 Task: Create a rule when a start date between 1 and 7 working days from now is set on a card by anyone except me.
Action: Mouse pressed left at (483, 412)
Screenshot: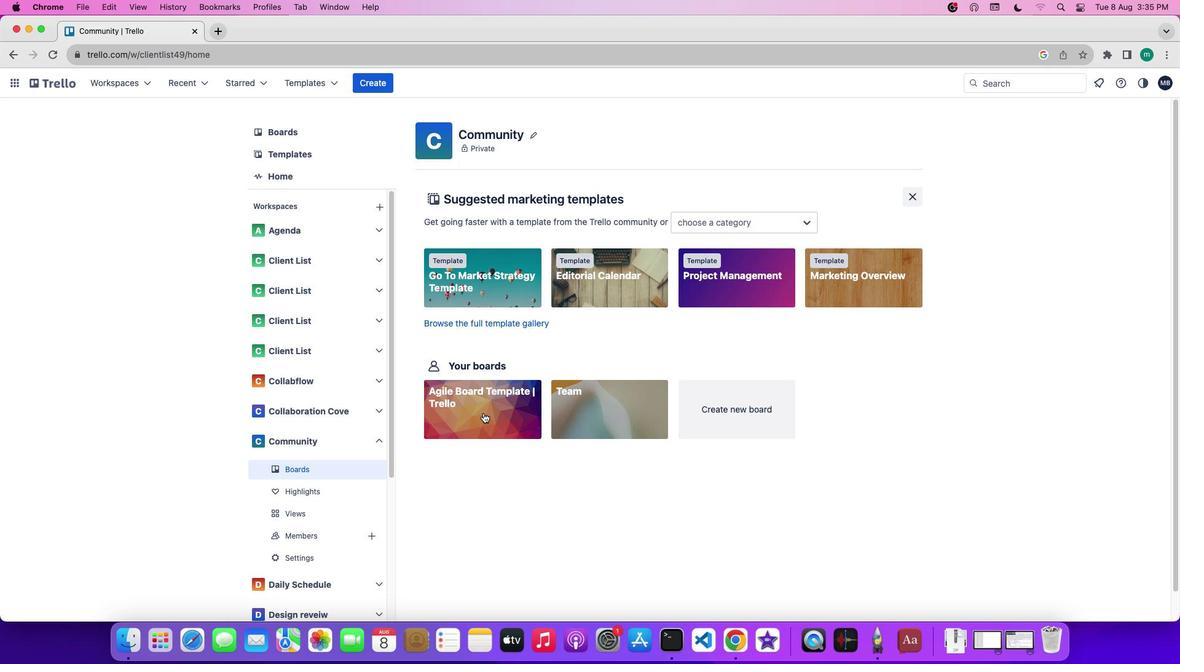 
Action: Mouse moved to (1128, 281)
Screenshot: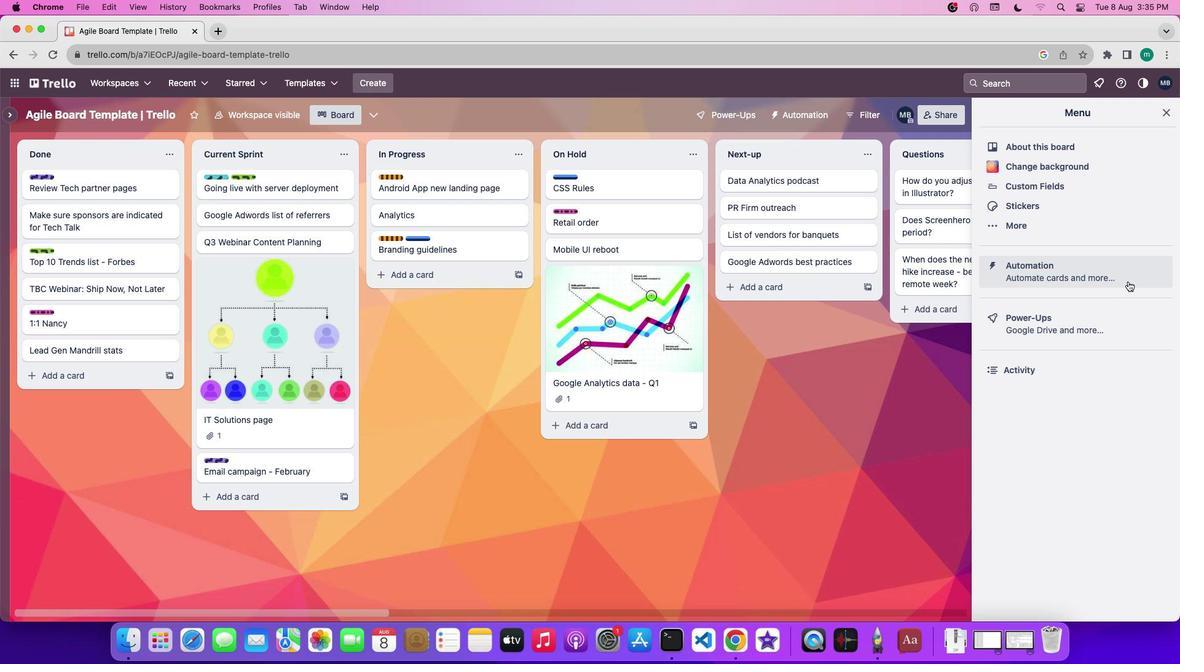 
Action: Mouse pressed left at (1128, 281)
Screenshot: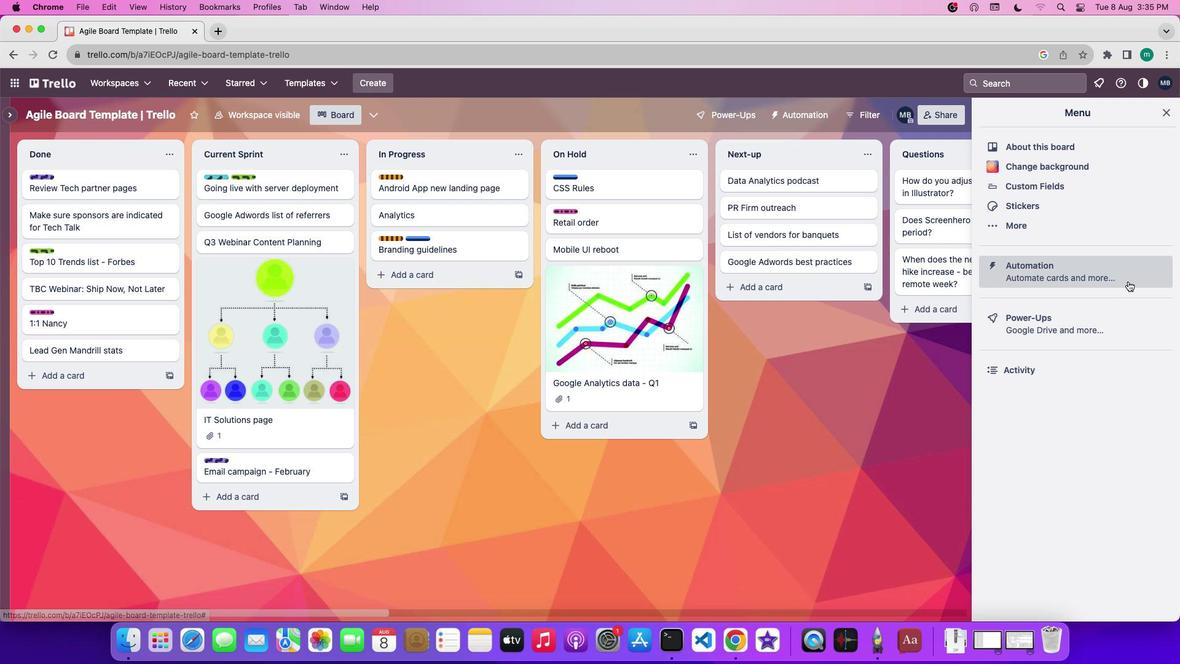 
Action: Mouse moved to (108, 221)
Screenshot: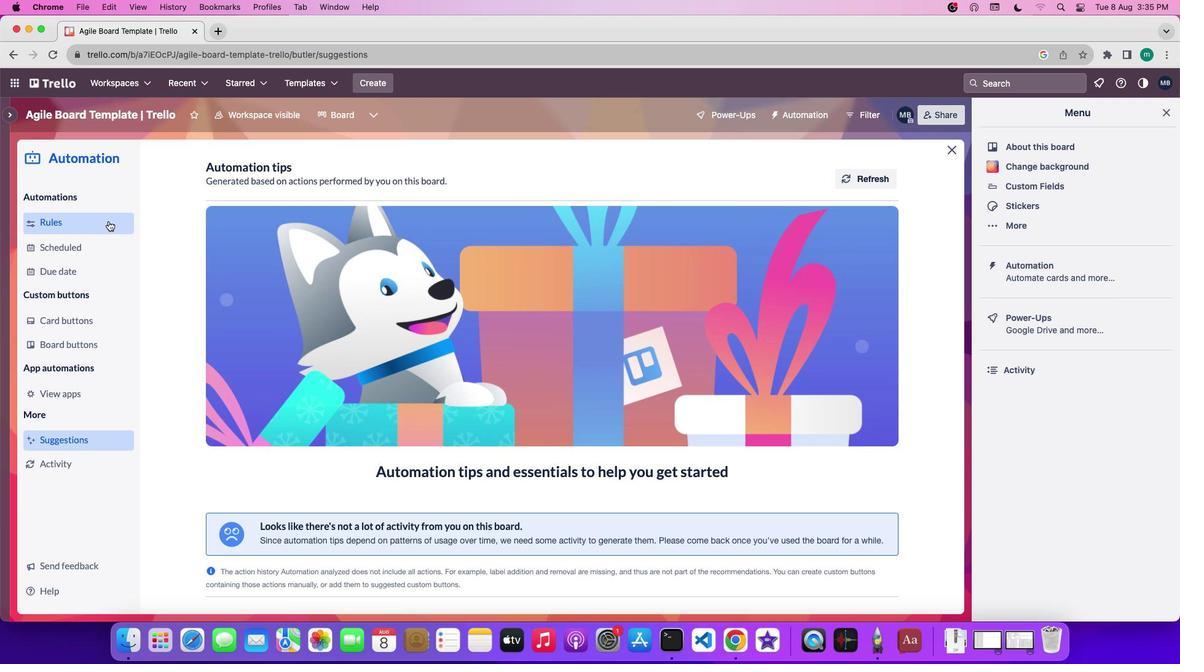 
Action: Mouse pressed left at (108, 221)
Screenshot: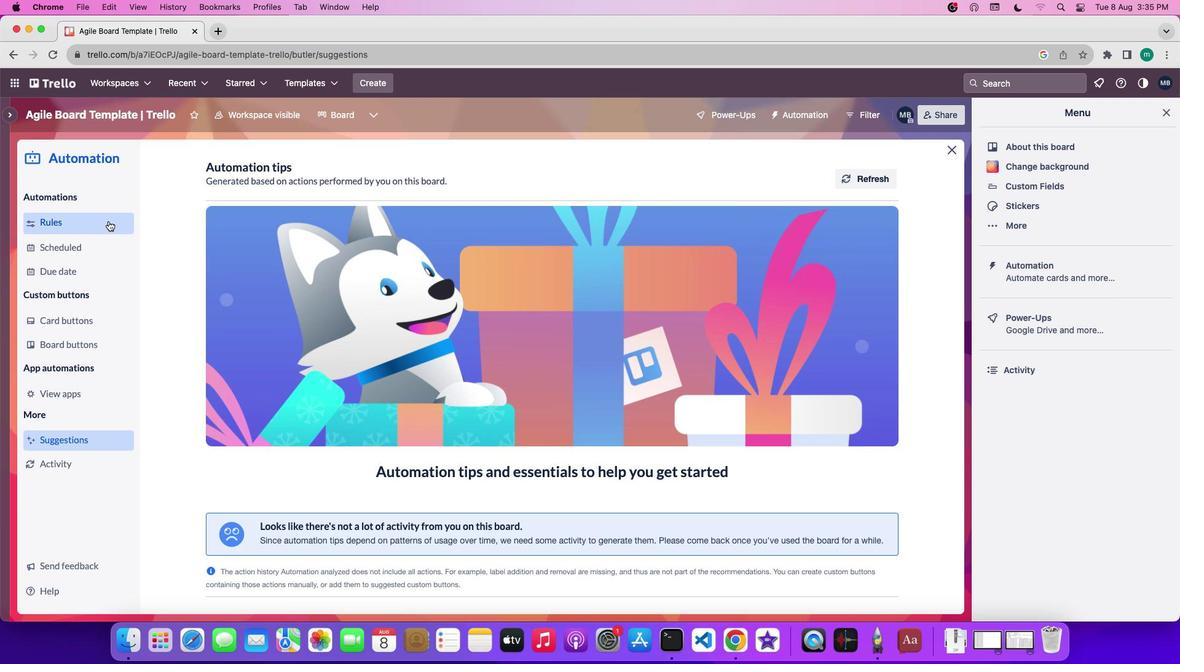 
Action: Mouse moved to (808, 167)
Screenshot: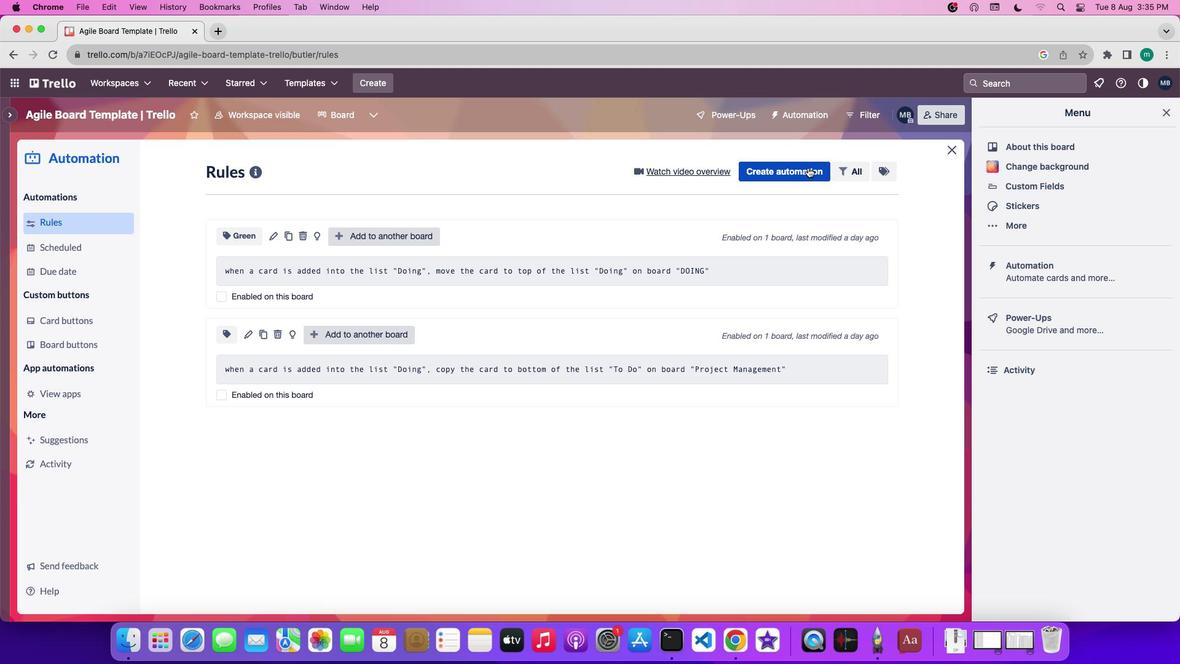 
Action: Mouse pressed left at (808, 167)
Screenshot: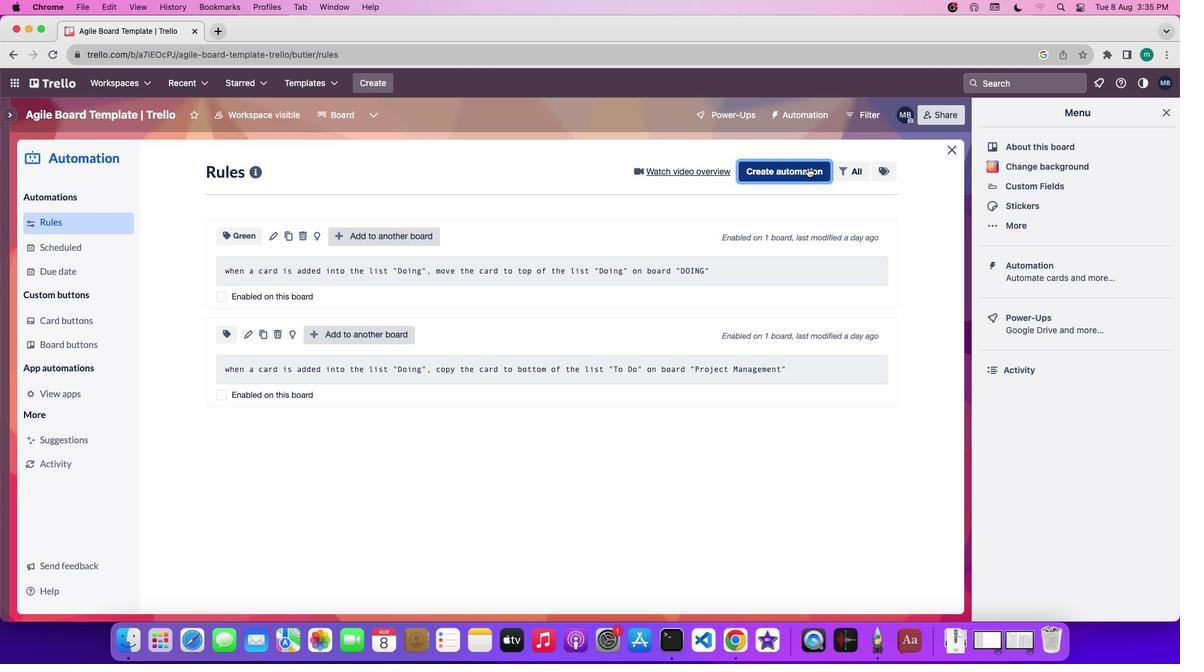 
Action: Mouse moved to (597, 371)
Screenshot: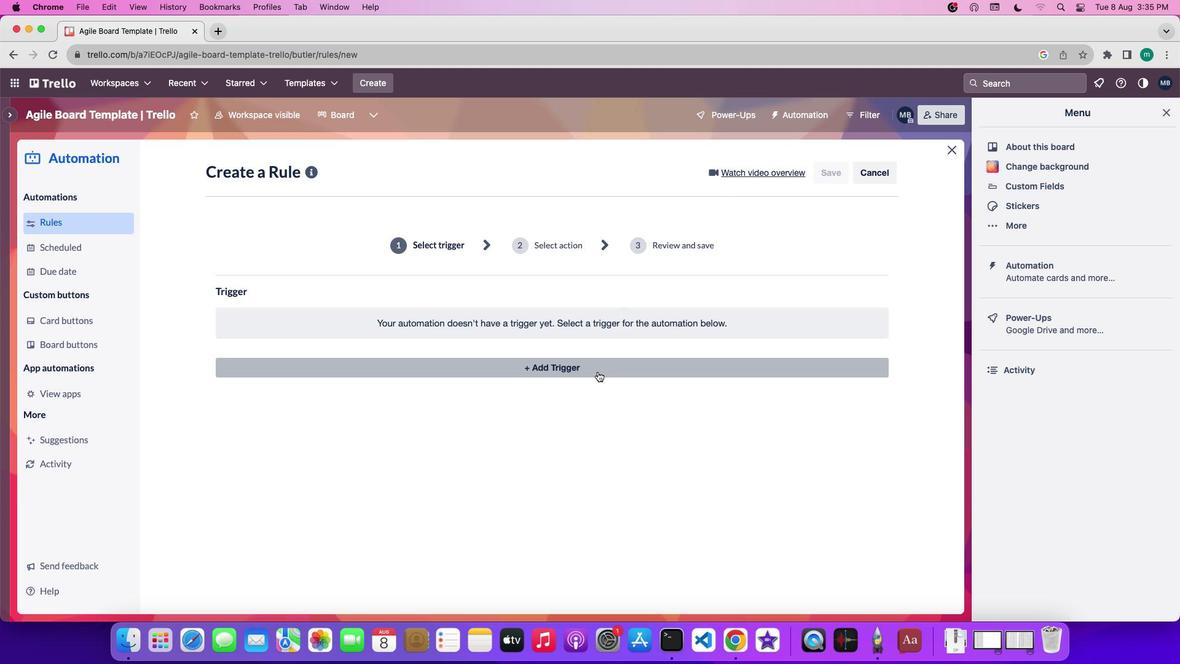 
Action: Mouse pressed left at (597, 371)
Screenshot: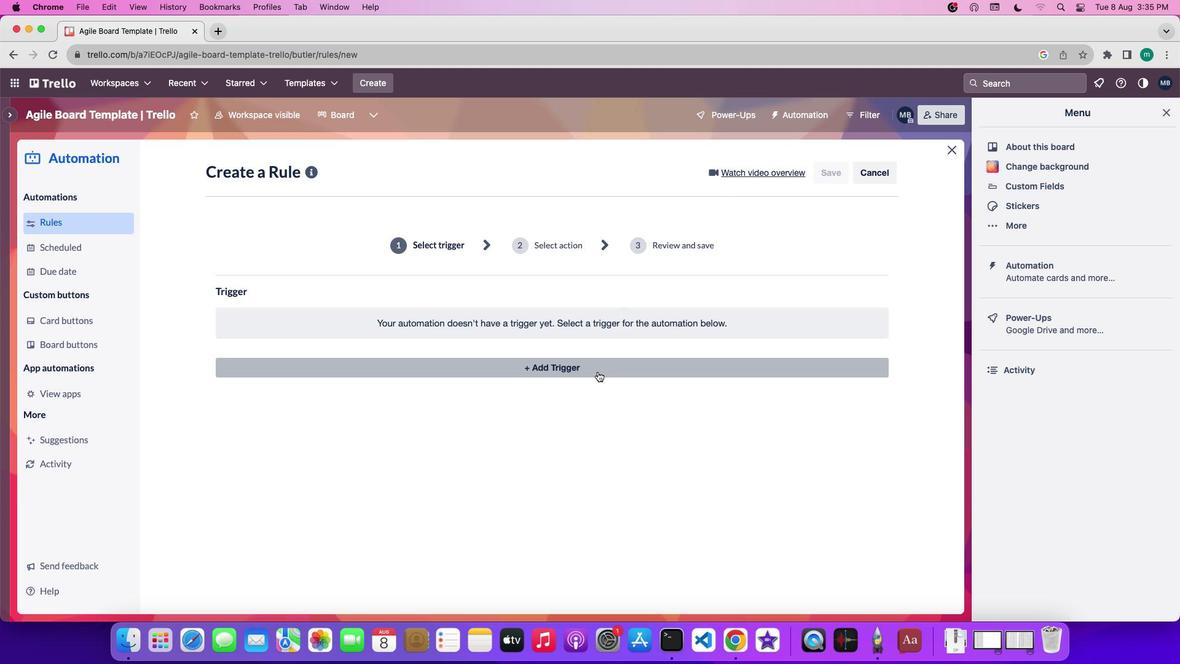 
Action: Mouse moved to (340, 417)
Screenshot: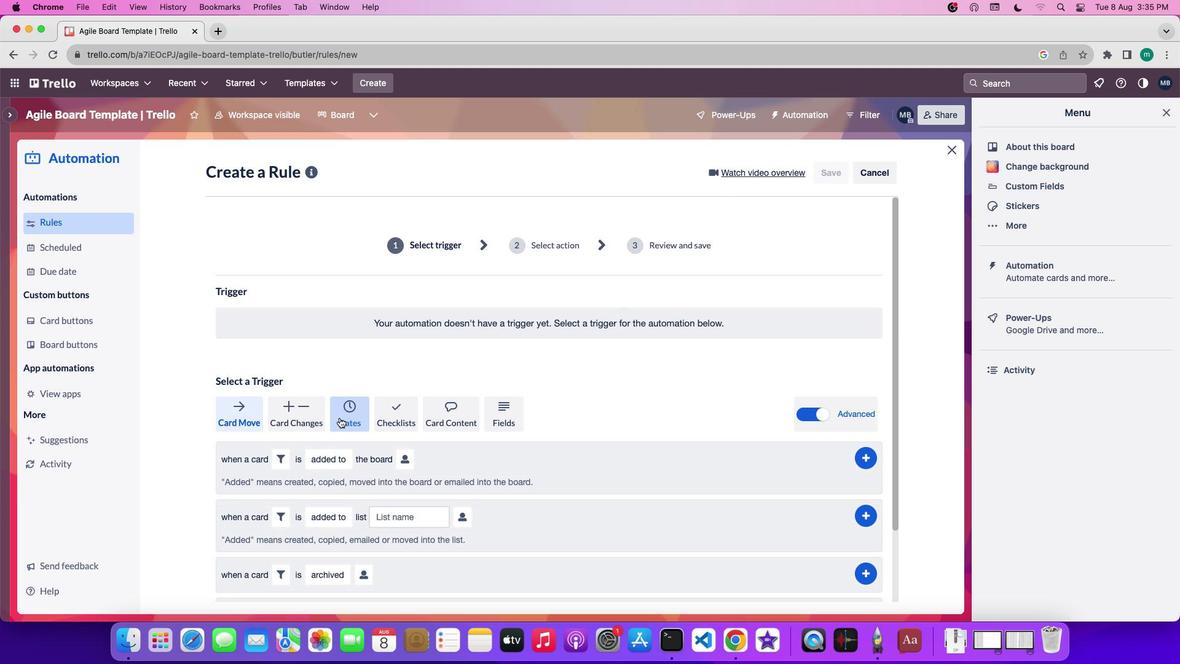 
Action: Mouse pressed left at (340, 417)
Screenshot: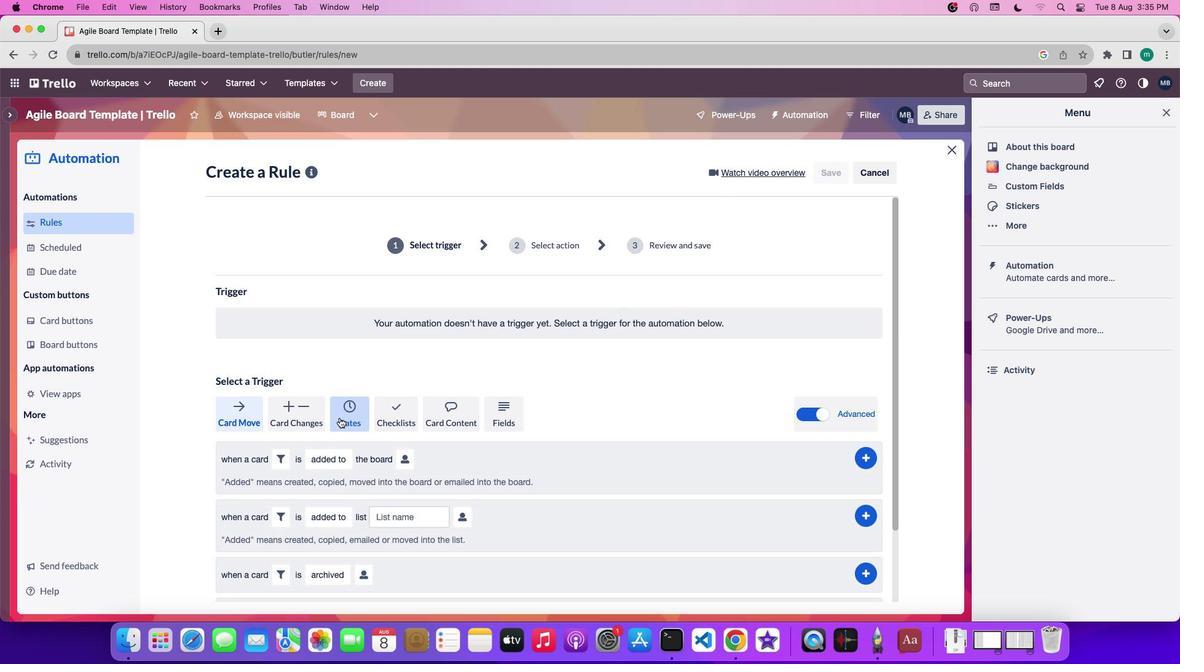 
Action: Mouse moved to (267, 455)
Screenshot: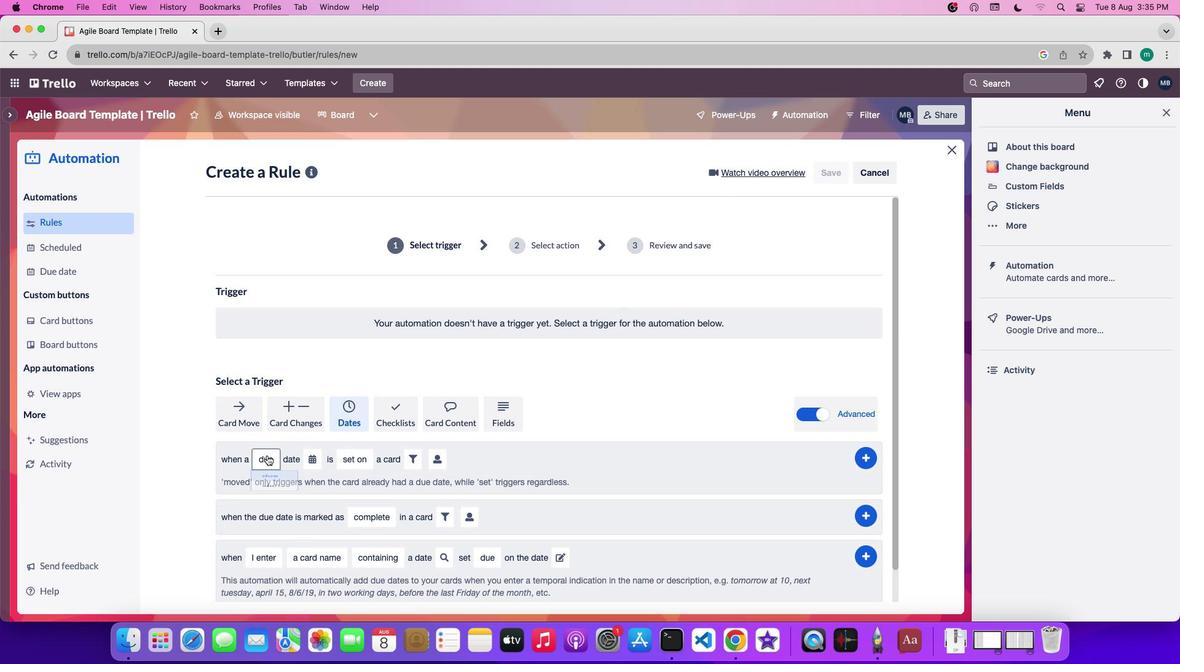
Action: Mouse pressed left at (267, 455)
Screenshot: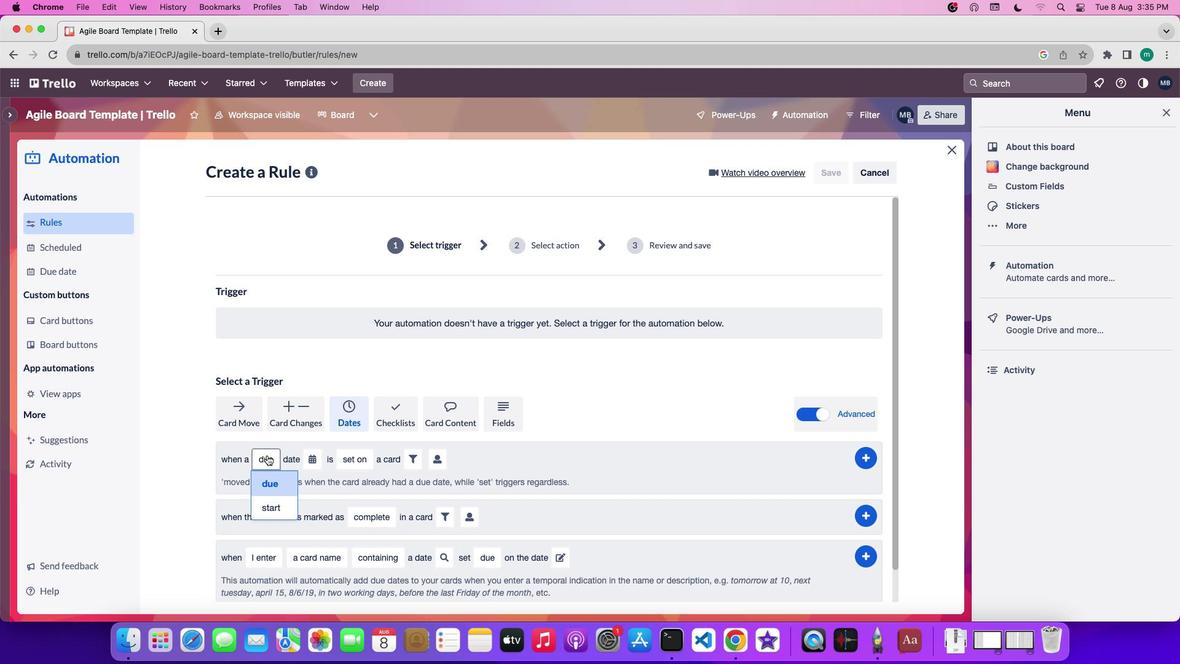 
Action: Mouse moved to (276, 506)
Screenshot: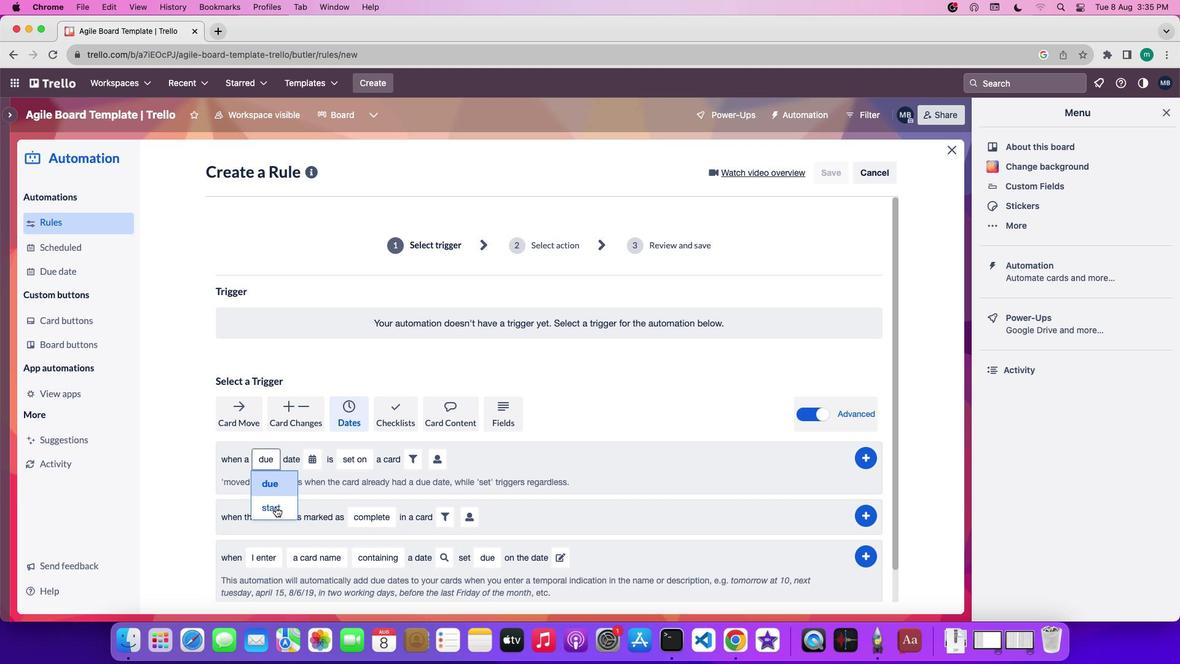 
Action: Mouse pressed left at (276, 506)
Screenshot: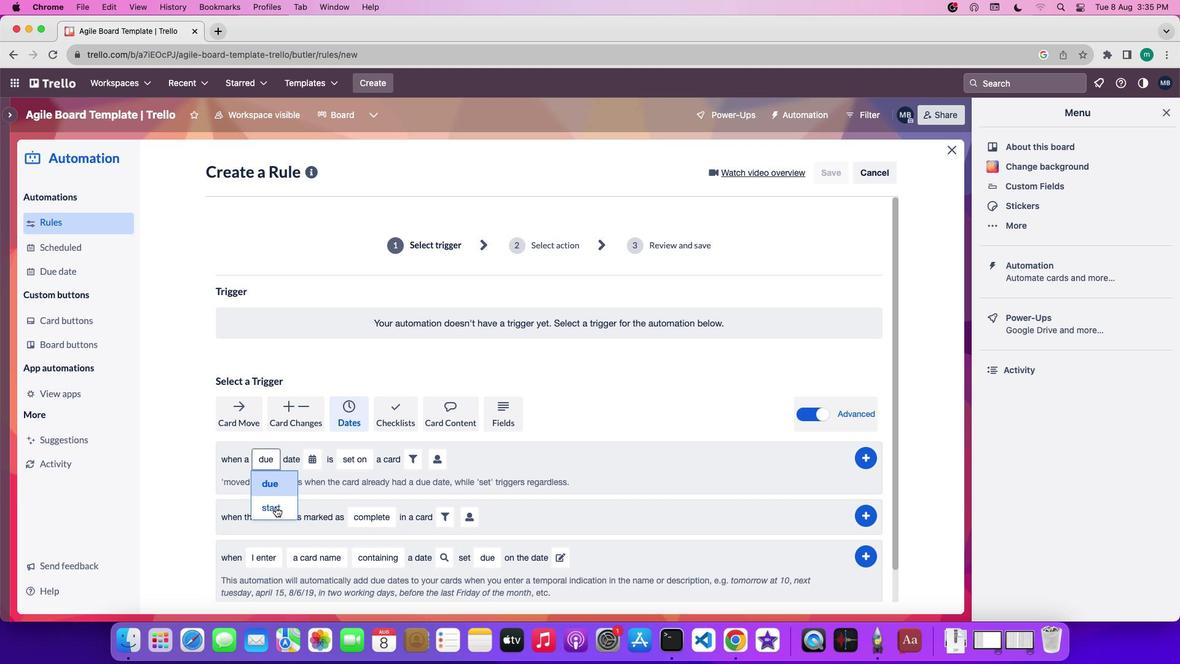 
Action: Mouse moved to (311, 455)
Screenshot: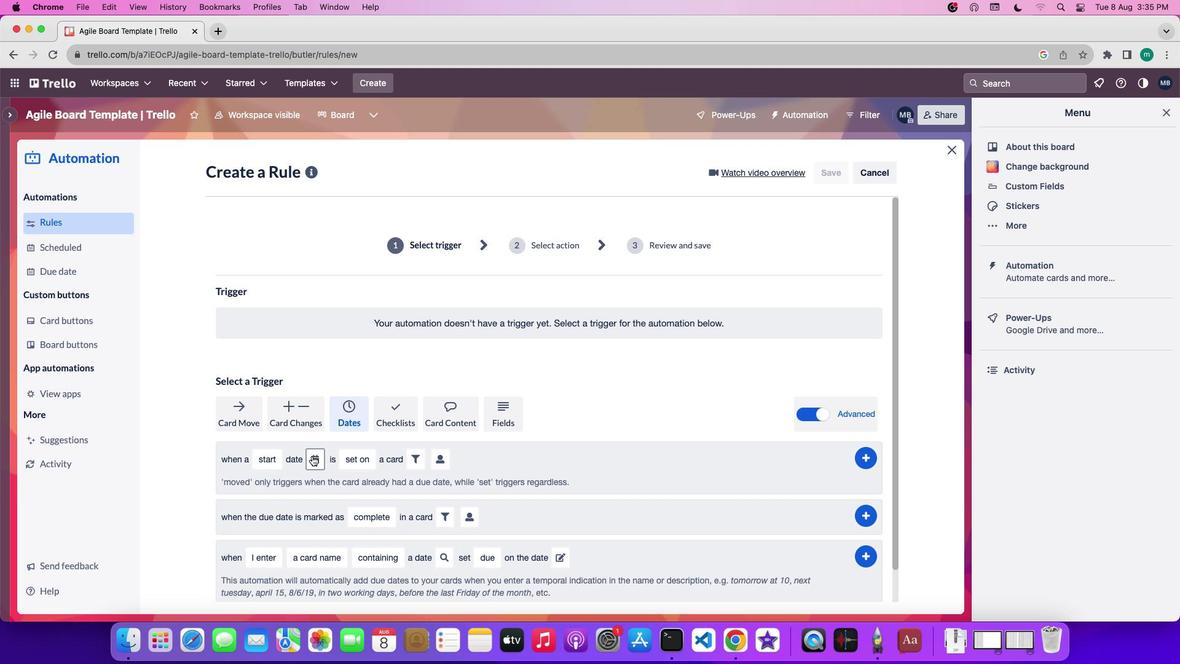 
Action: Mouse pressed left at (311, 455)
Screenshot: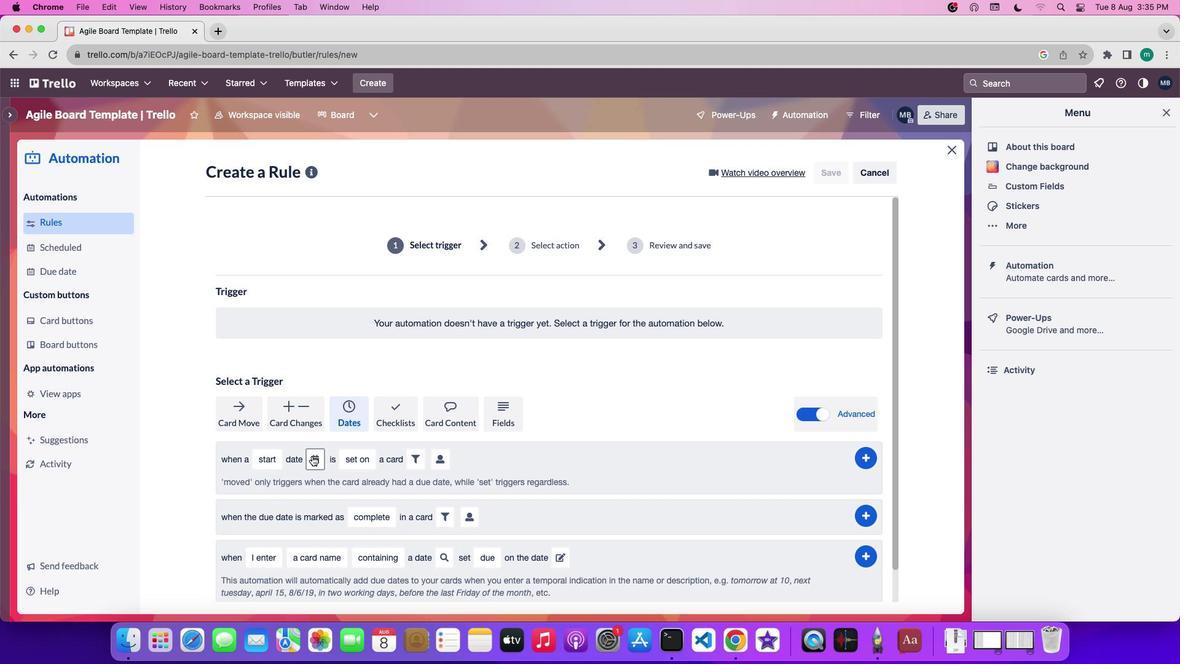 
Action: Mouse moved to (351, 511)
Screenshot: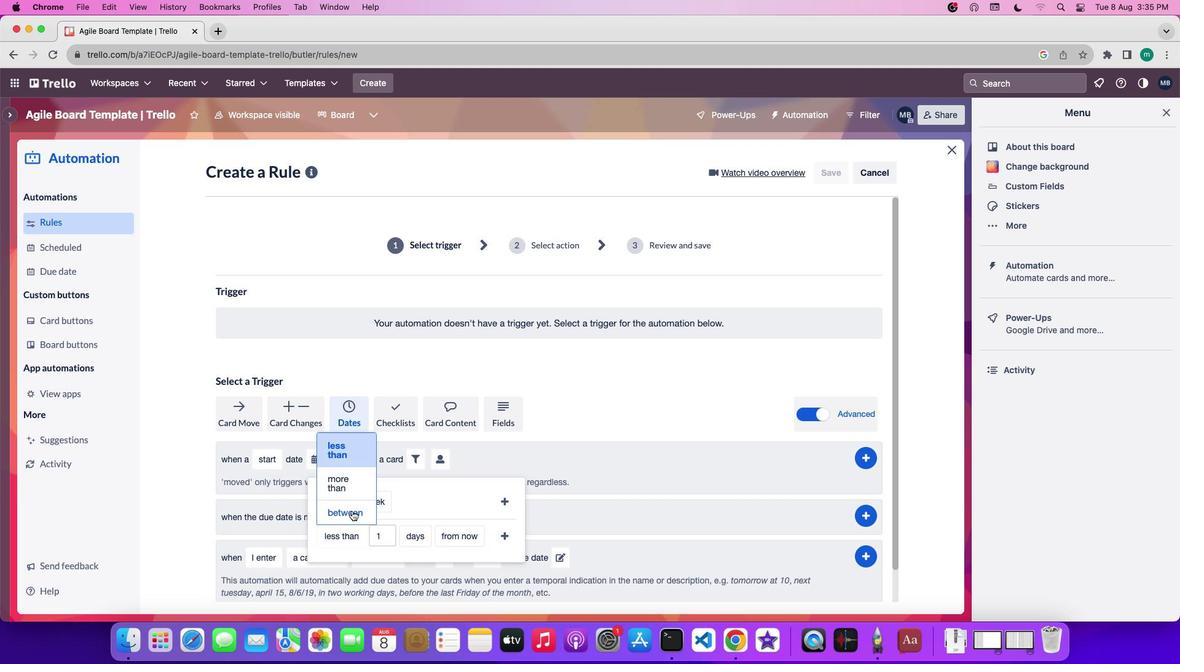 
Action: Mouse pressed left at (351, 511)
Screenshot: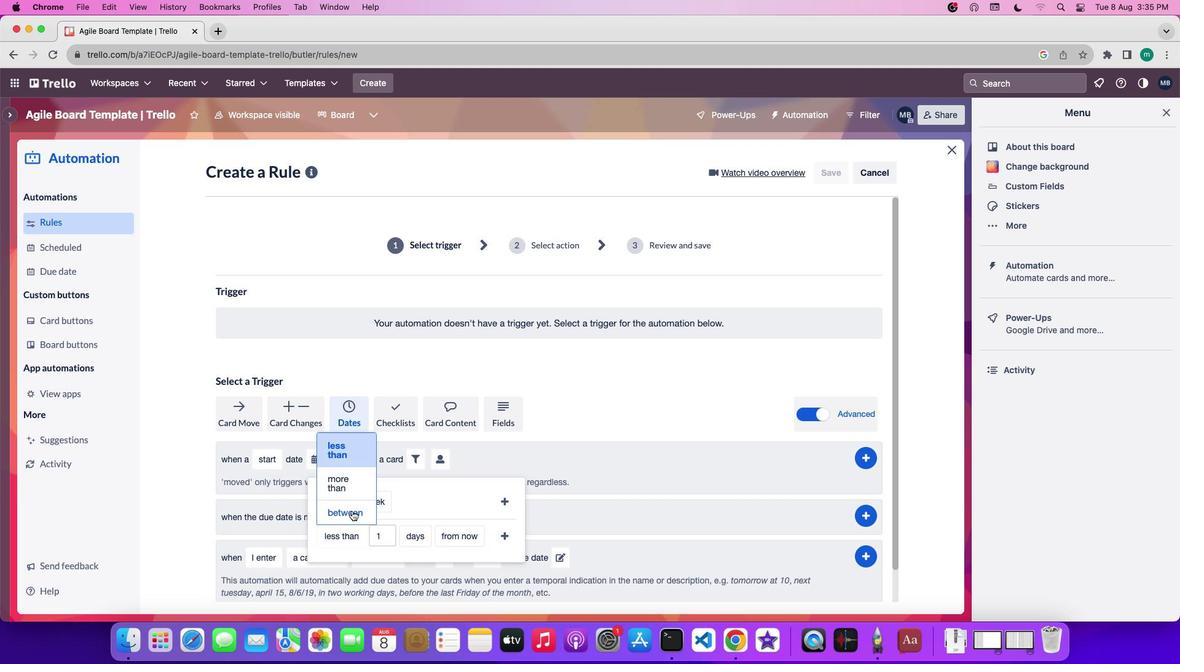 
Action: Mouse moved to (457, 532)
Screenshot: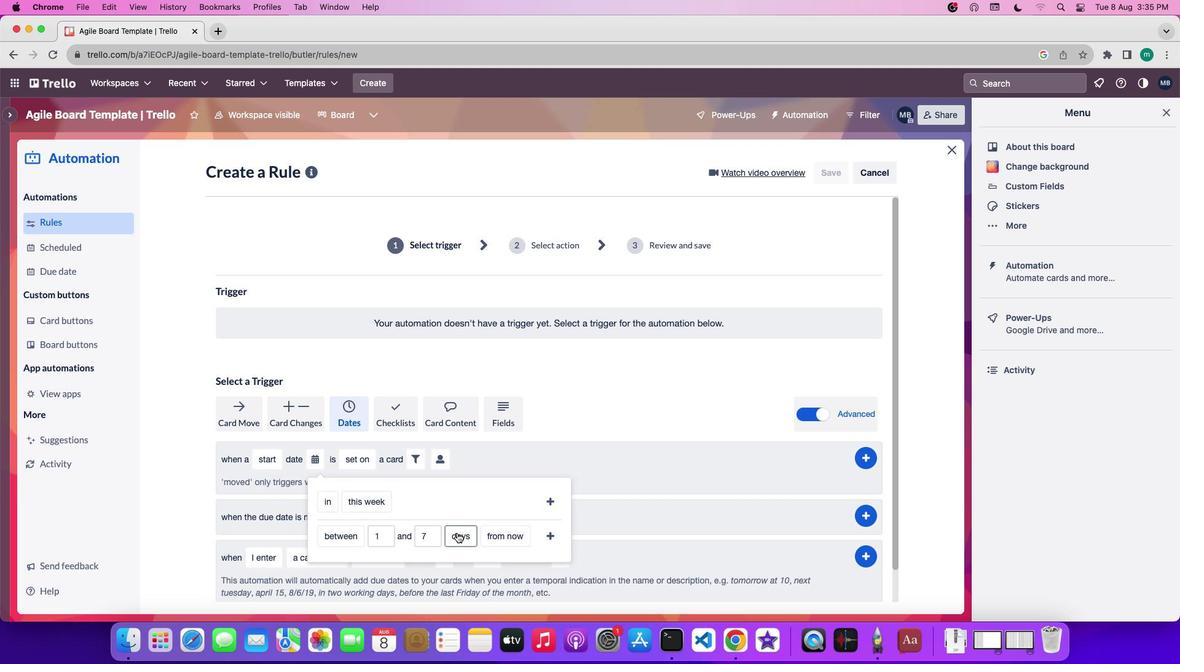 
Action: Mouse pressed left at (457, 532)
Screenshot: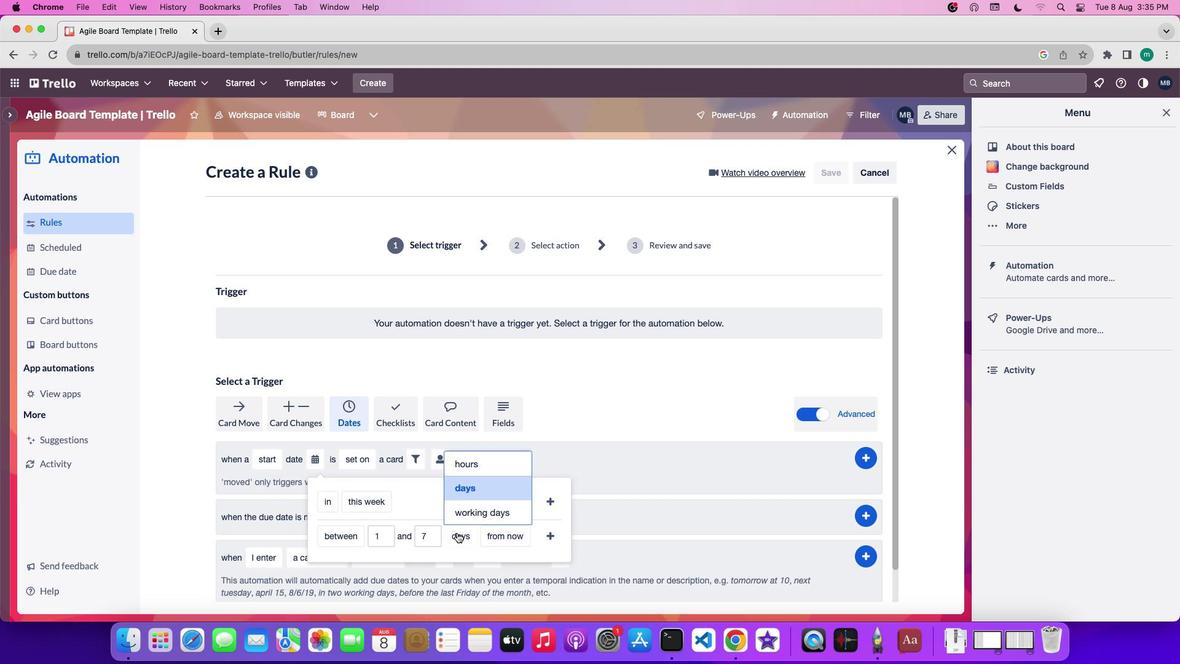 
Action: Mouse moved to (471, 514)
Screenshot: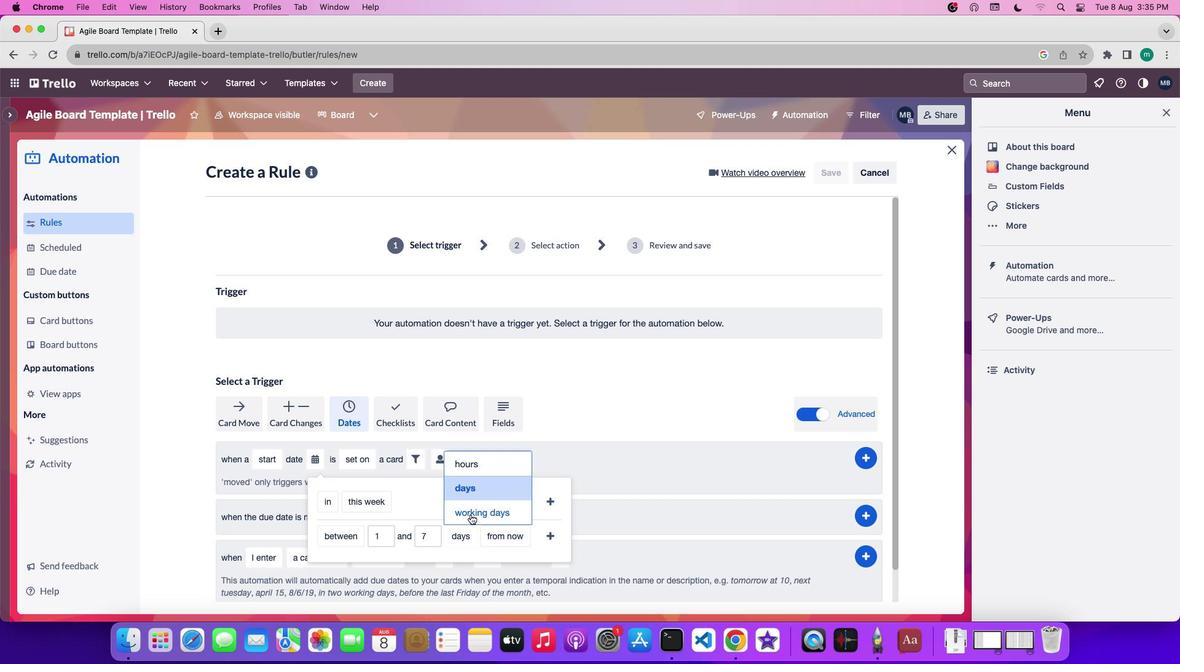 
Action: Mouse pressed left at (471, 514)
Screenshot: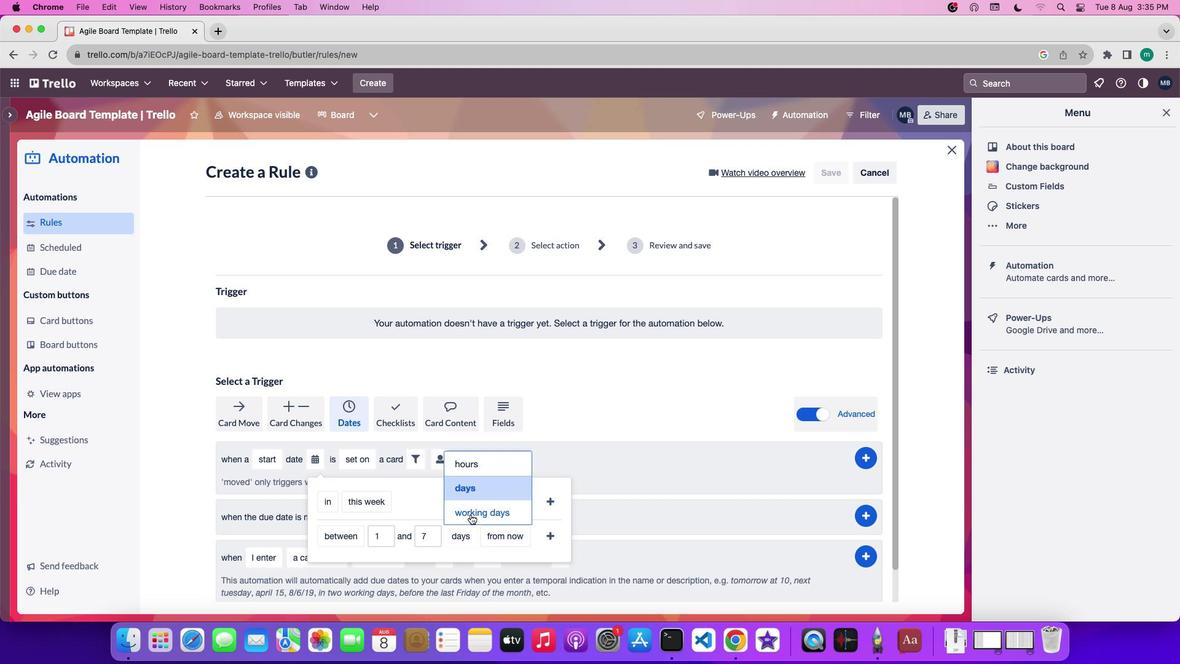 
Action: Mouse moved to (537, 559)
Screenshot: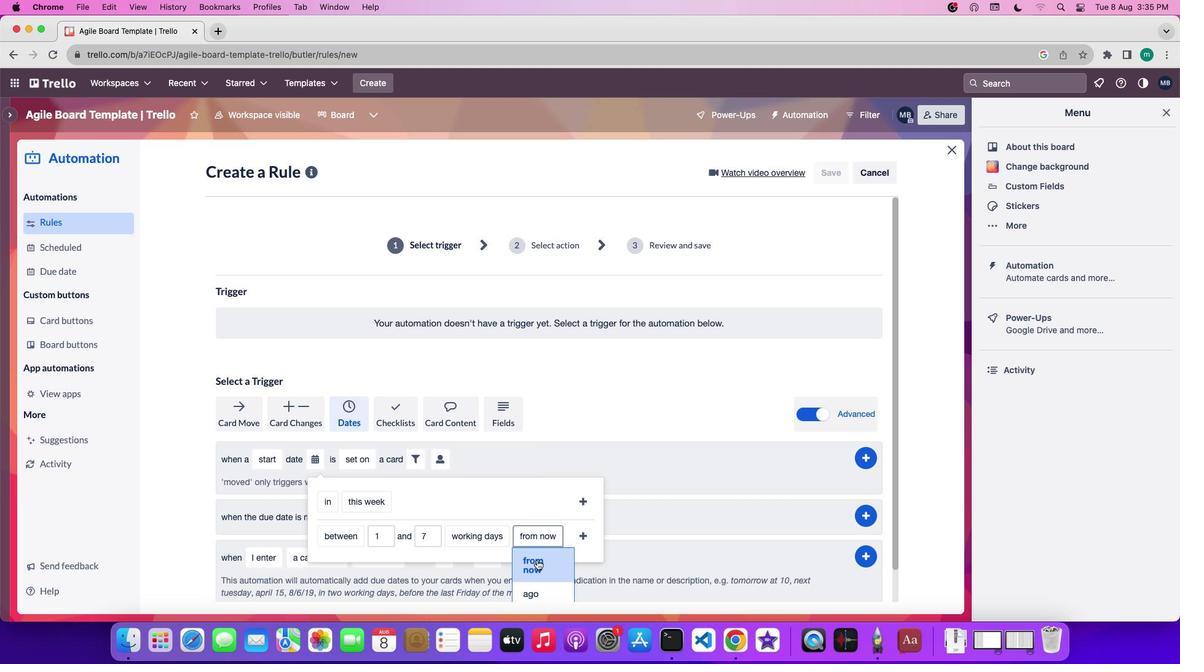 
Action: Mouse pressed left at (537, 559)
Screenshot: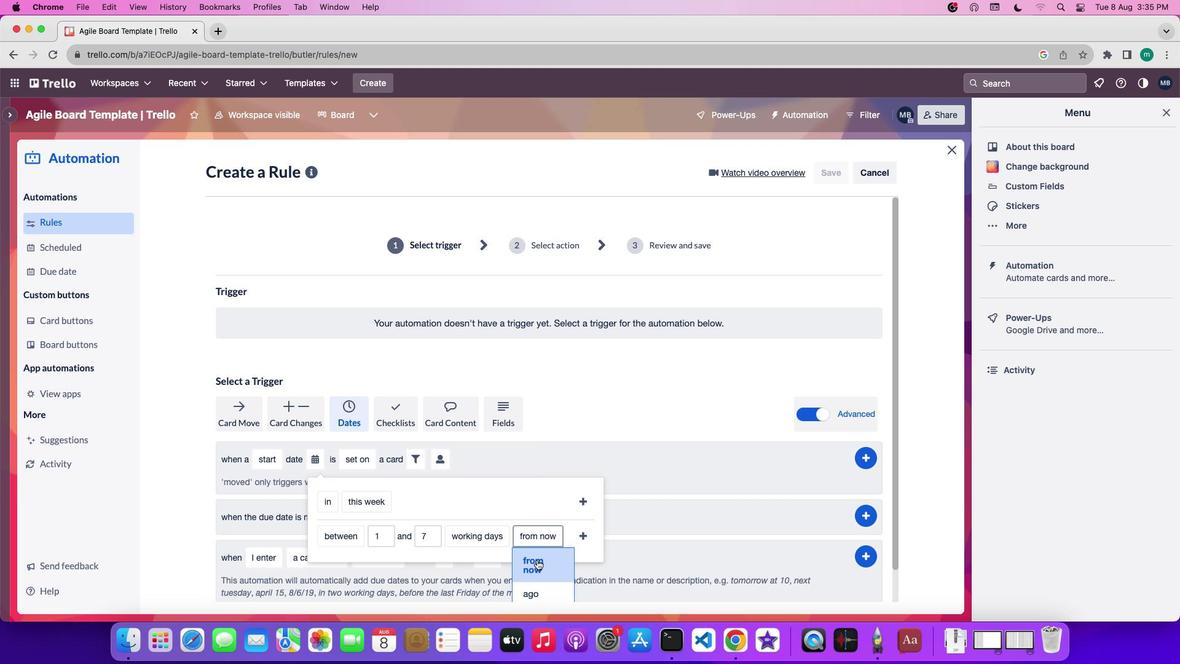 
Action: Mouse moved to (588, 535)
Screenshot: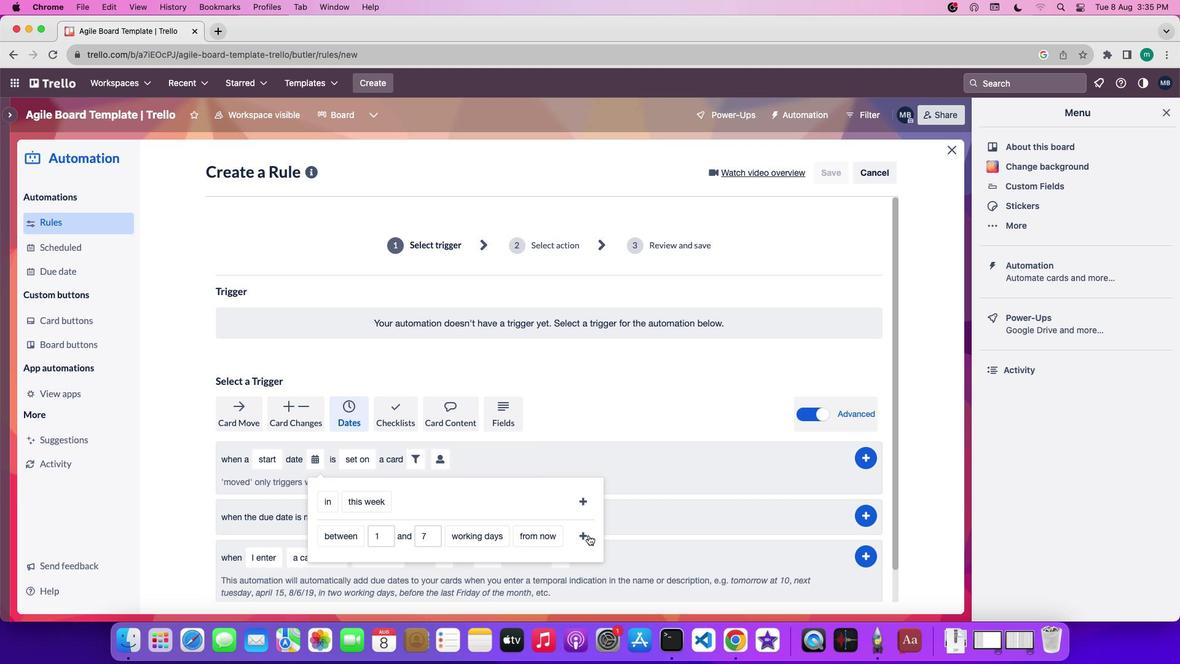 
Action: Mouse pressed left at (588, 535)
Screenshot: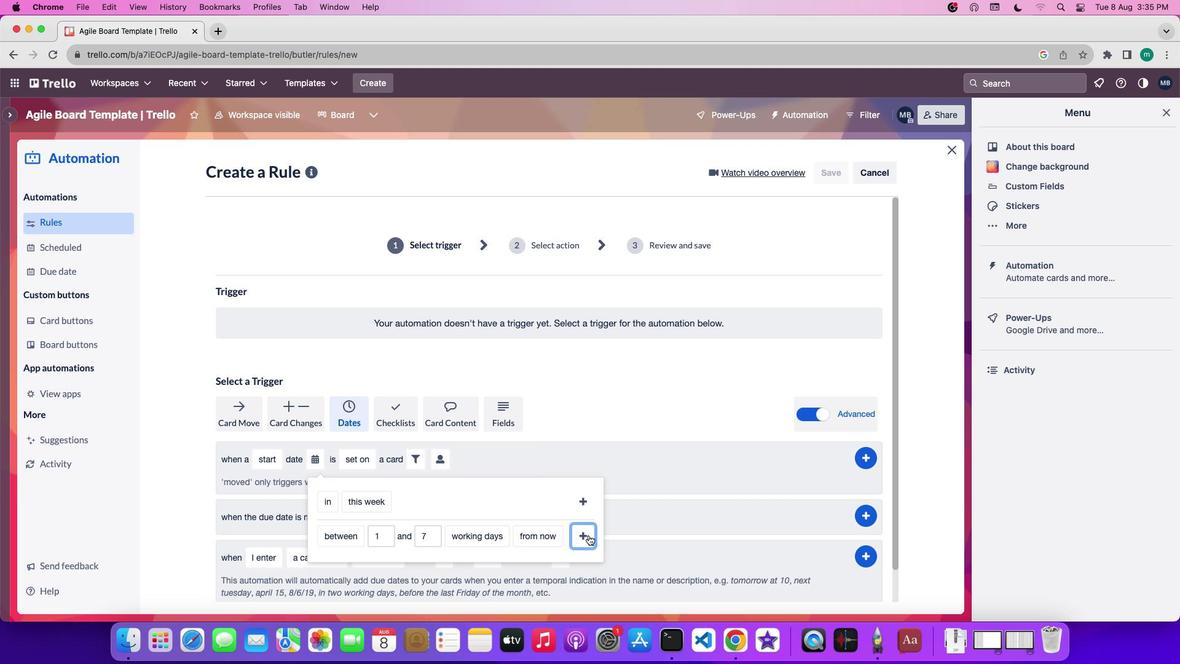 
Action: Mouse moved to (512, 458)
Screenshot: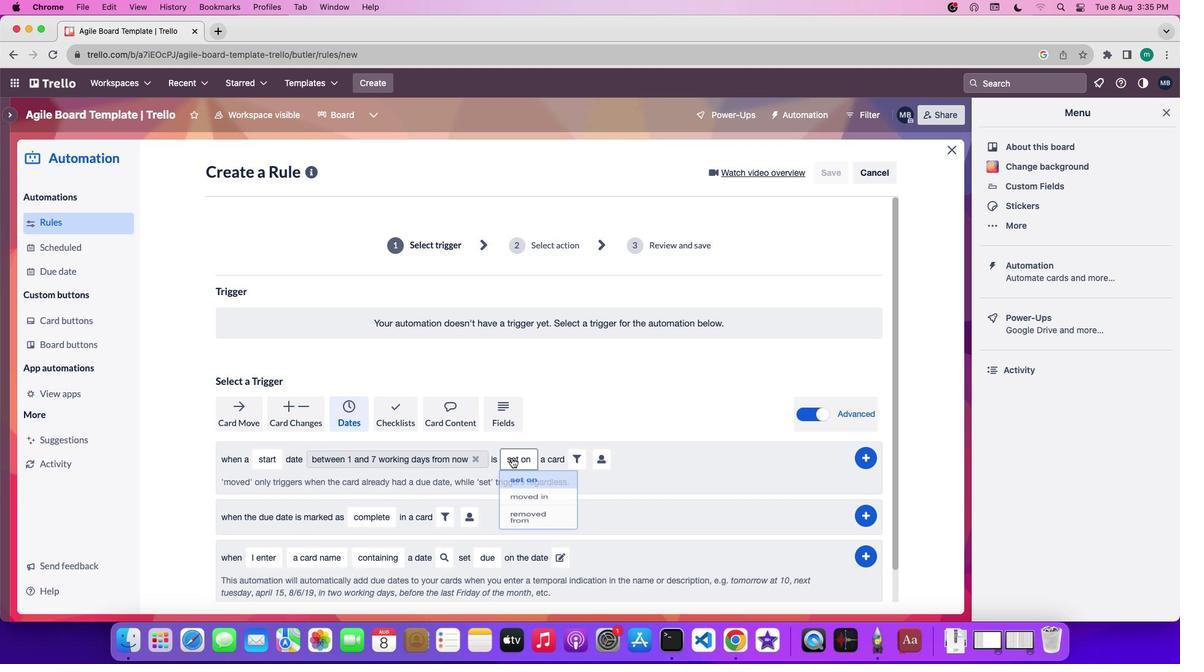 
Action: Mouse pressed left at (512, 458)
Screenshot: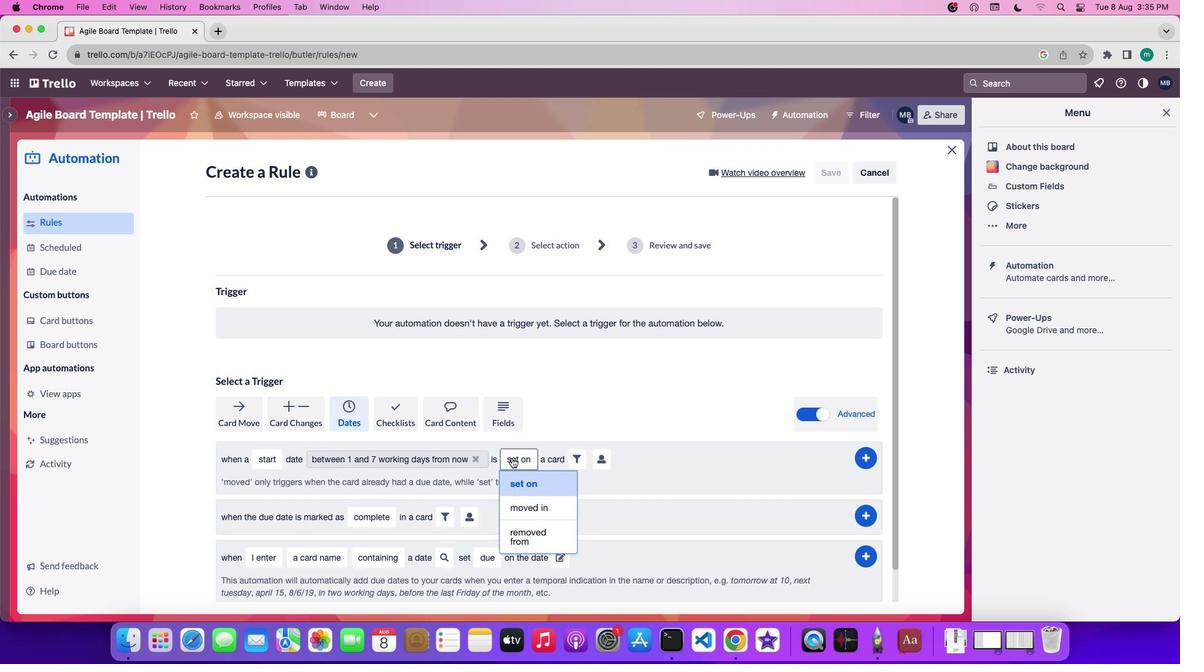 
Action: Mouse moved to (514, 481)
Screenshot: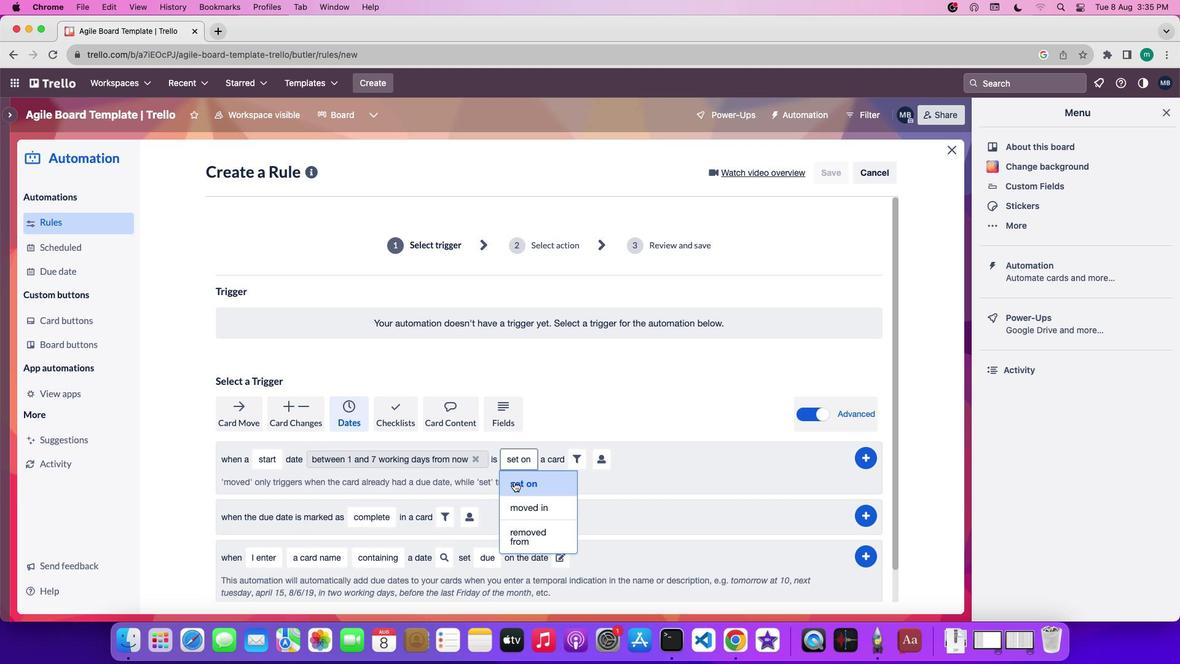 
Action: Mouse pressed left at (514, 481)
Screenshot: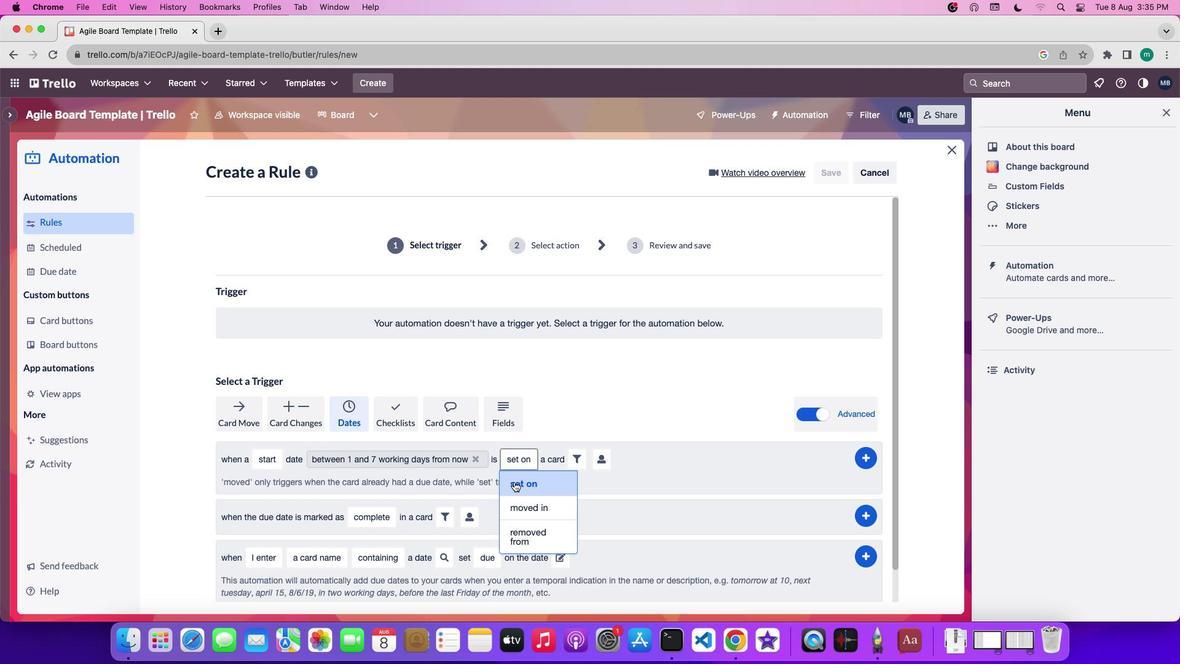 
Action: Mouse moved to (604, 462)
Screenshot: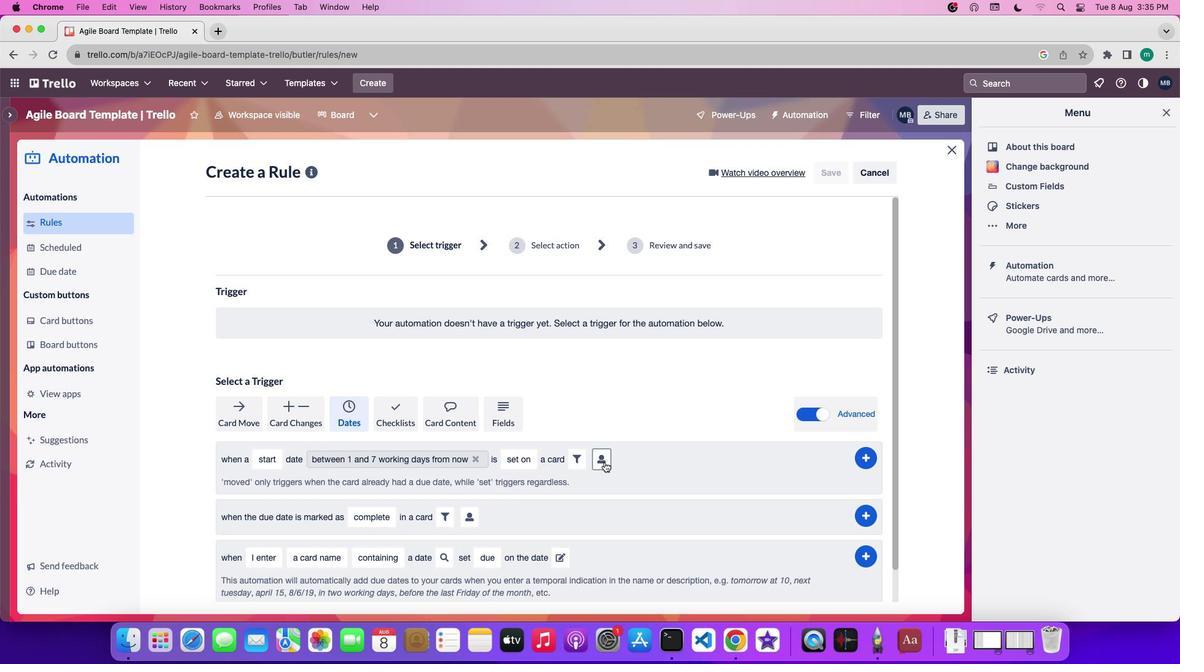 
Action: Mouse pressed left at (604, 462)
Screenshot: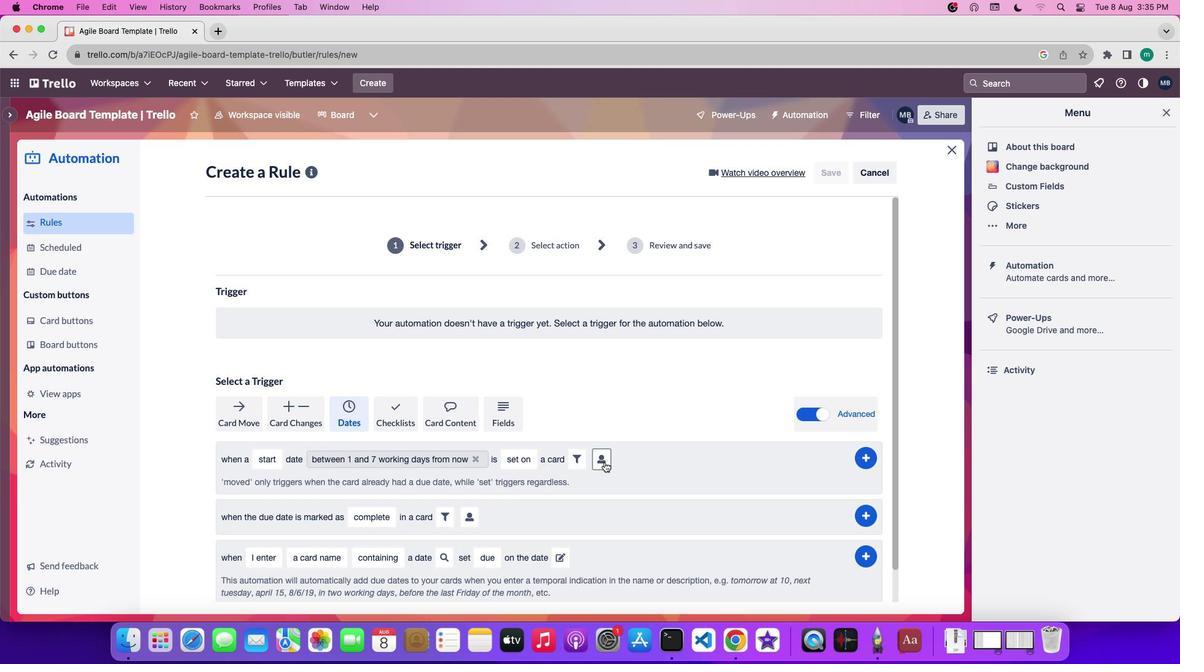 
Action: Mouse moved to (654, 586)
Screenshot: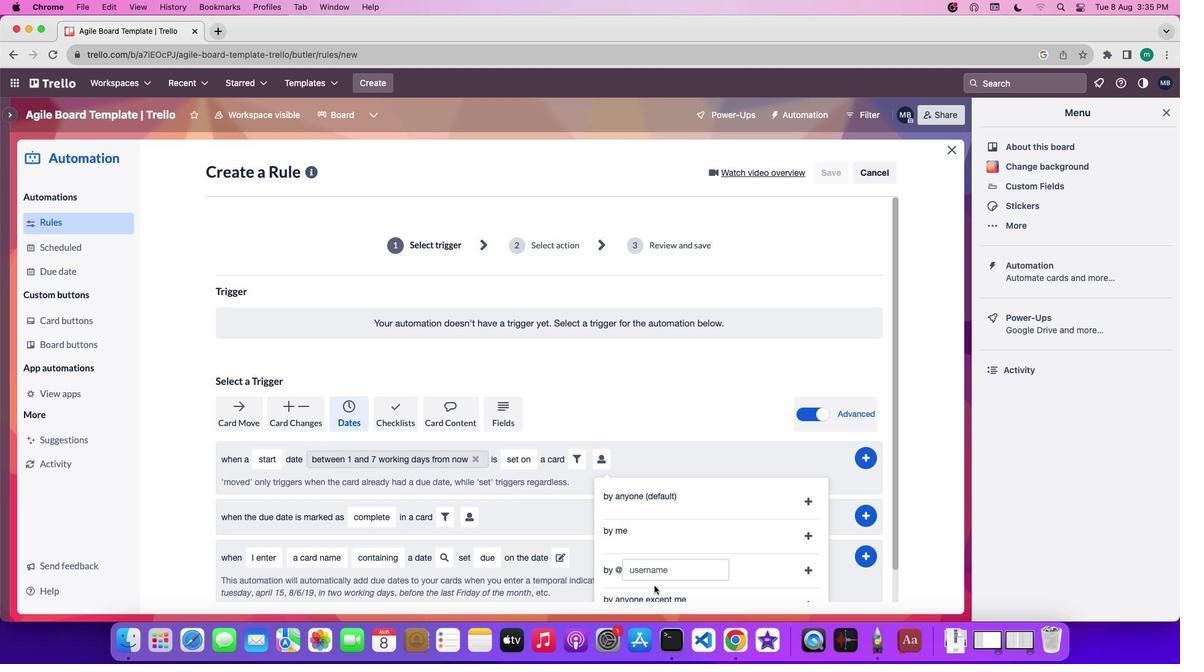 
Action: Mouse scrolled (654, 586) with delta (0, 0)
Screenshot: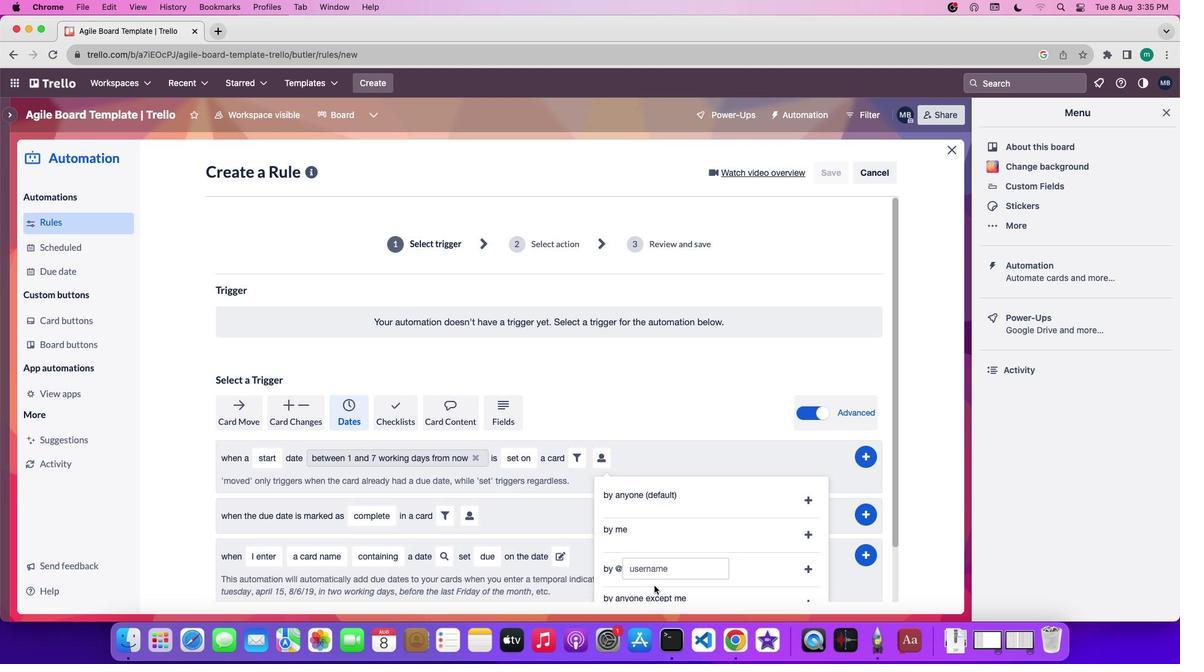 
Action: Mouse scrolled (654, 586) with delta (0, 0)
Screenshot: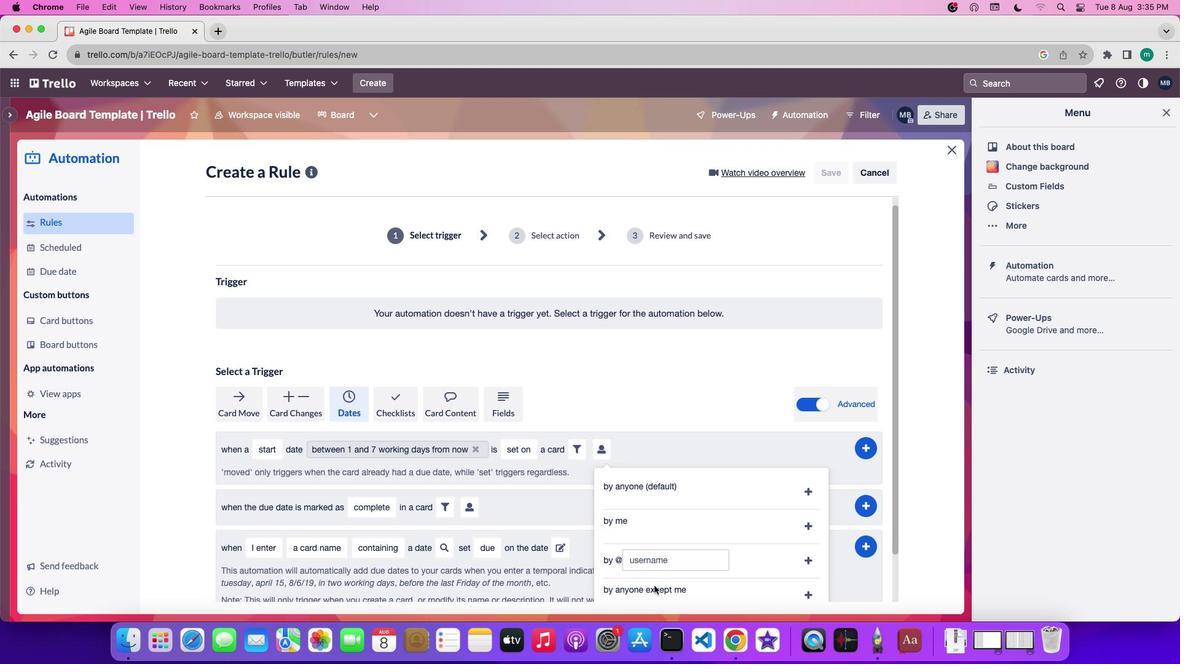 
Action: Mouse scrolled (654, 586) with delta (0, -1)
Screenshot: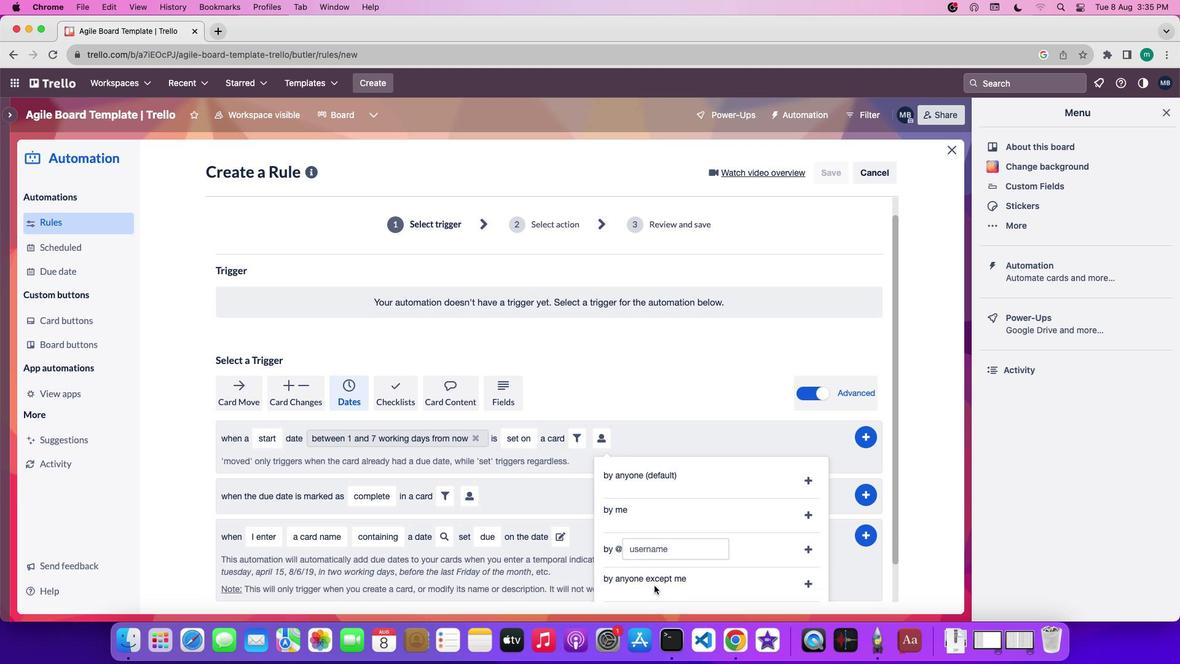 
Action: Mouse scrolled (654, 586) with delta (0, 0)
Screenshot: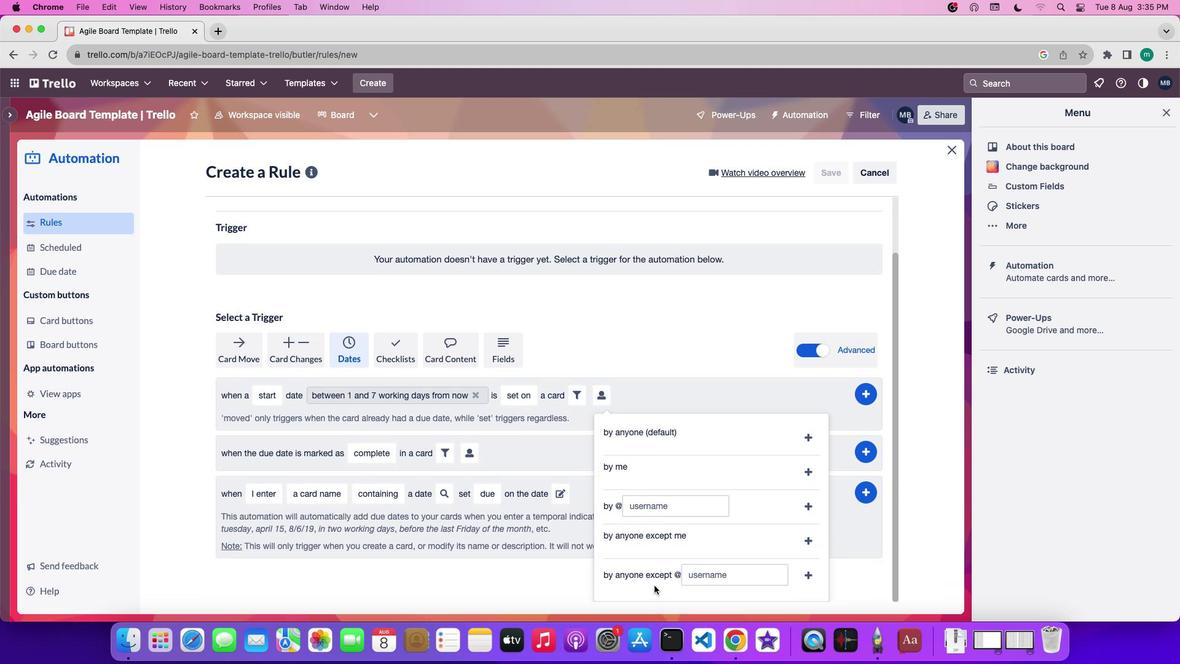 
Action: Mouse moved to (811, 542)
Screenshot: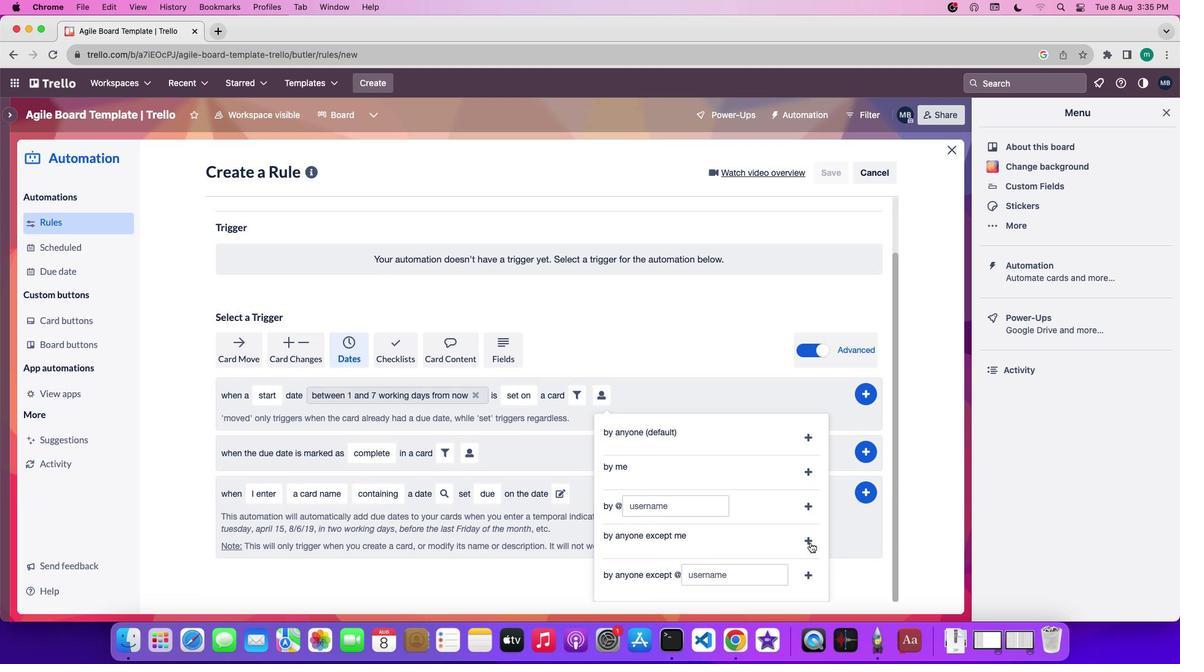 
Action: Mouse pressed left at (811, 542)
Screenshot: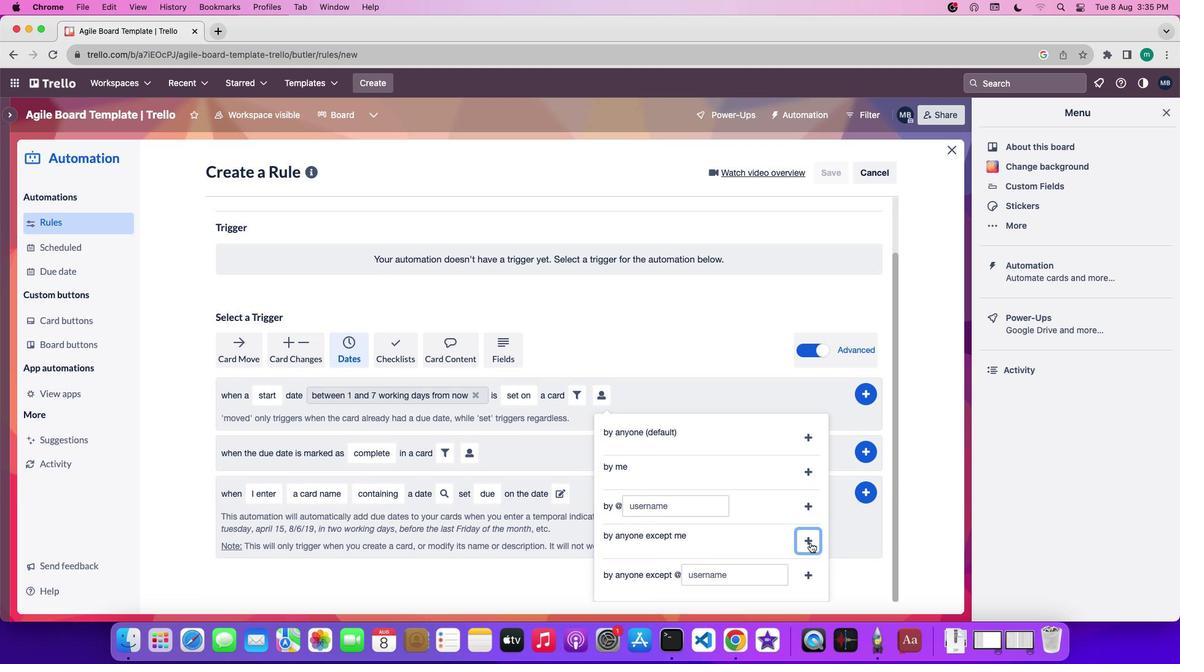 
Action: Mouse moved to (868, 428)
Screenshot: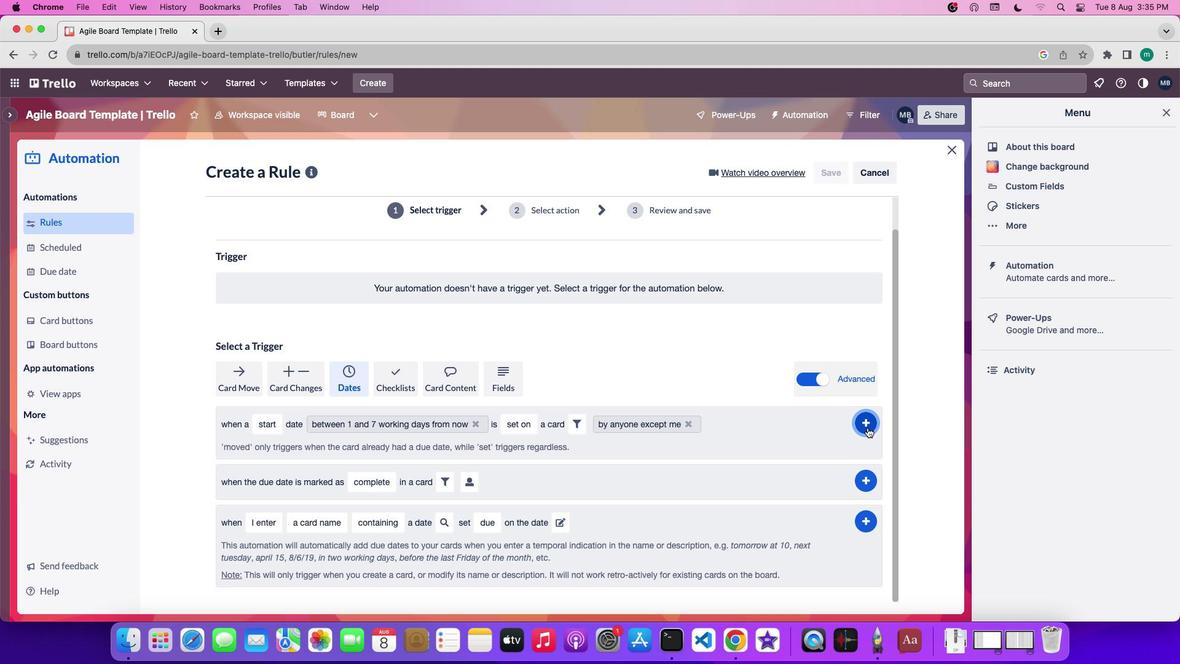 
Action: Mouse pressed left at (868, 428)
Screenshot: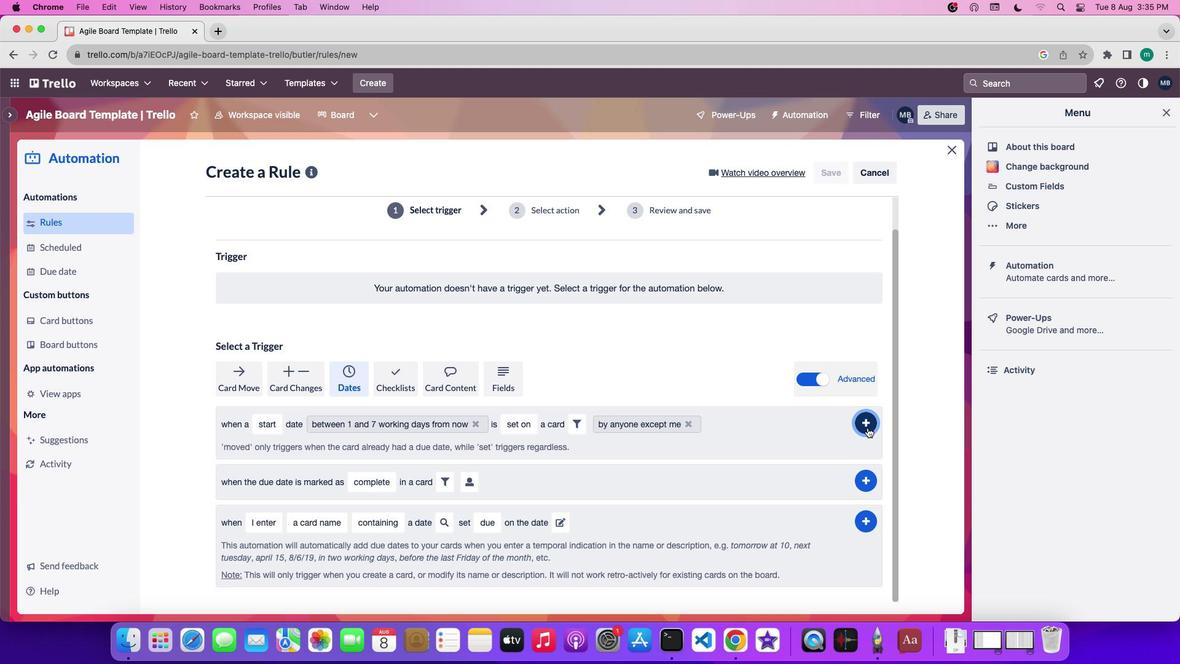 
